 Task: Create Workspace Auditing and Compliance Workspace description Create and manage company-wide diversity and inclusion training. Workspace type Education
Action: Mouse moved to (332, 78)
Screenshot: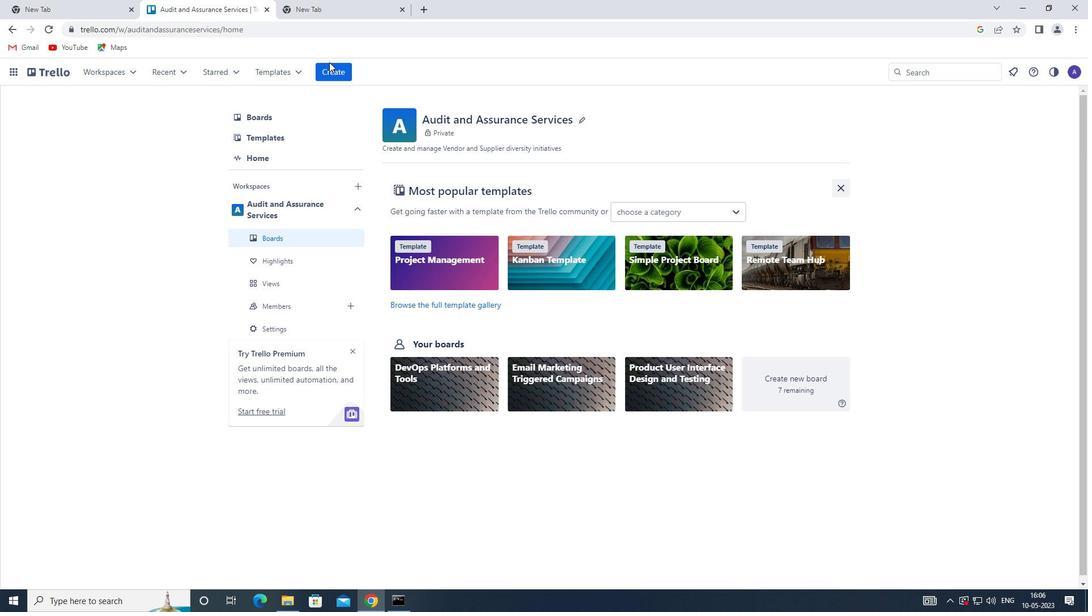 
Action: Mouse pressed left at (332, 78)
Screenshot: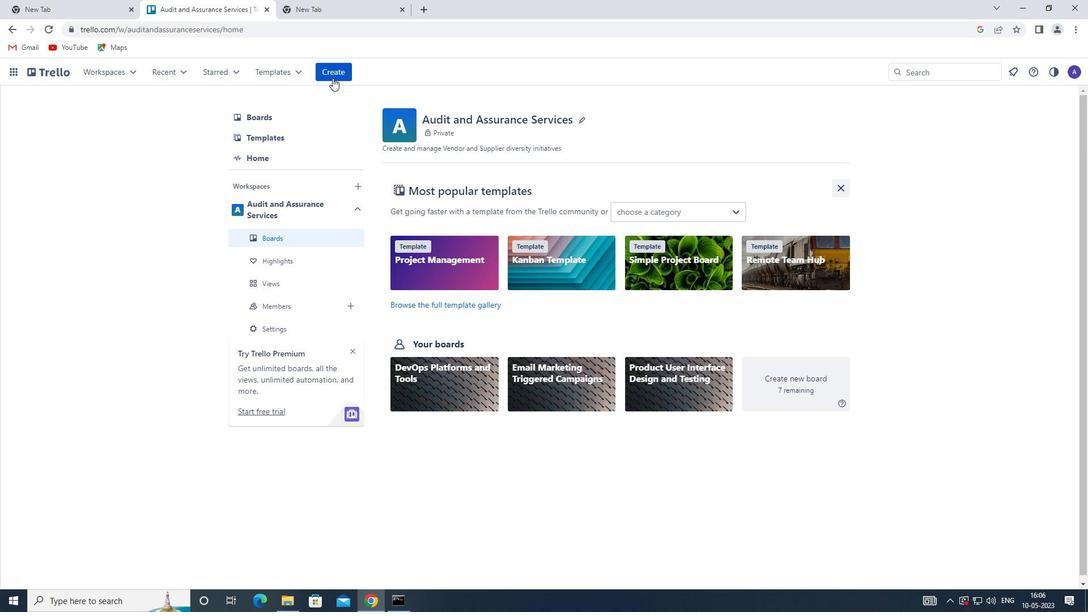 
Action: Mouse moved to (365, 183)
Screenshot: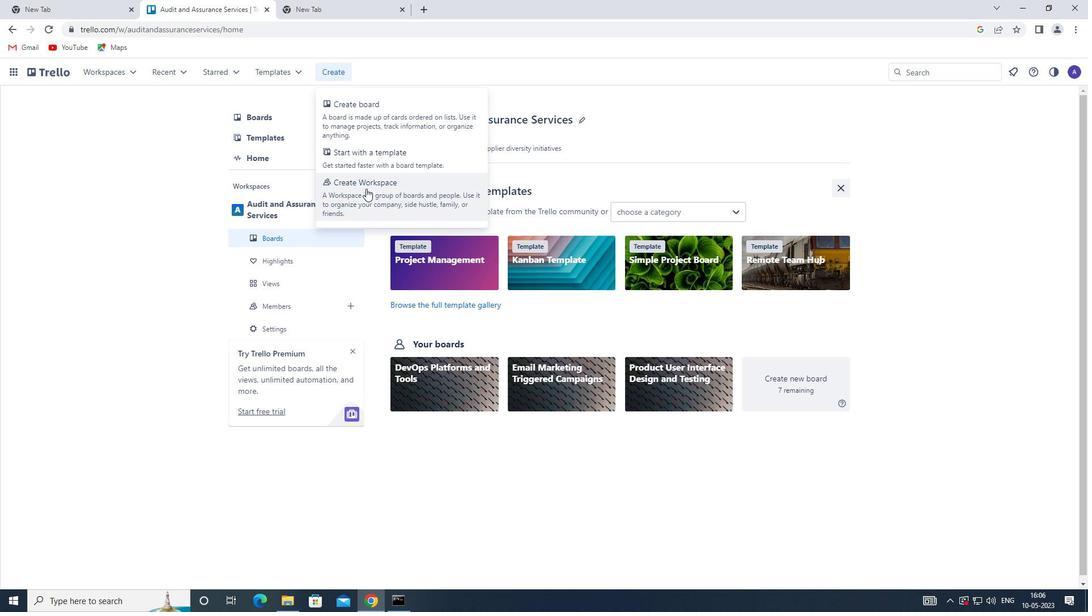 
Action: Mouse pressed left at (365, 183)
Screenshot: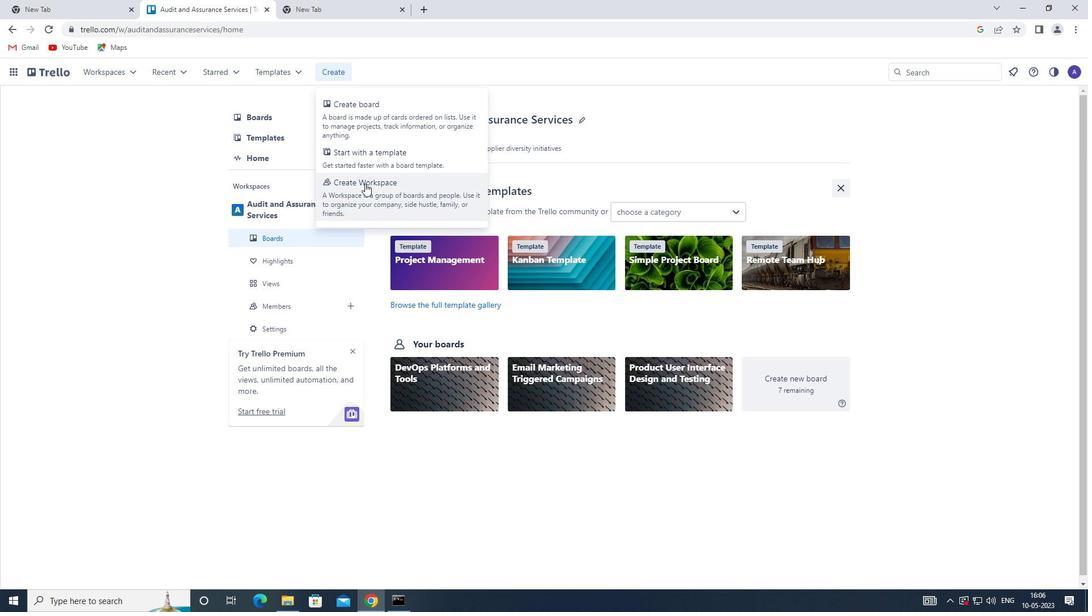
Action: Mouse moved to (303, 214)
Screenshot: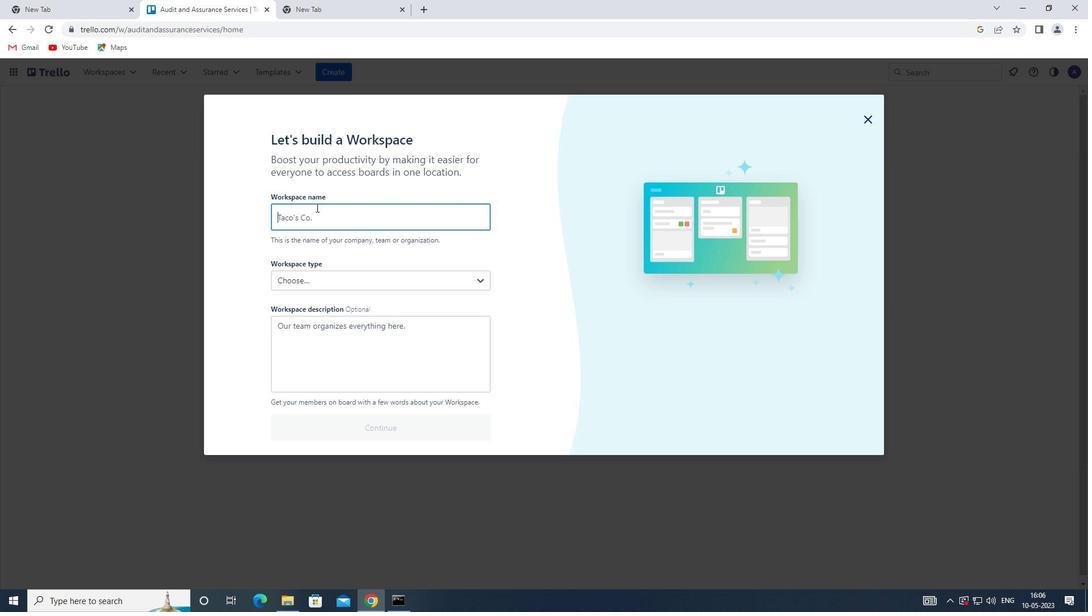 
Action: Mouse pressed left at (303, 214)
Screenshot: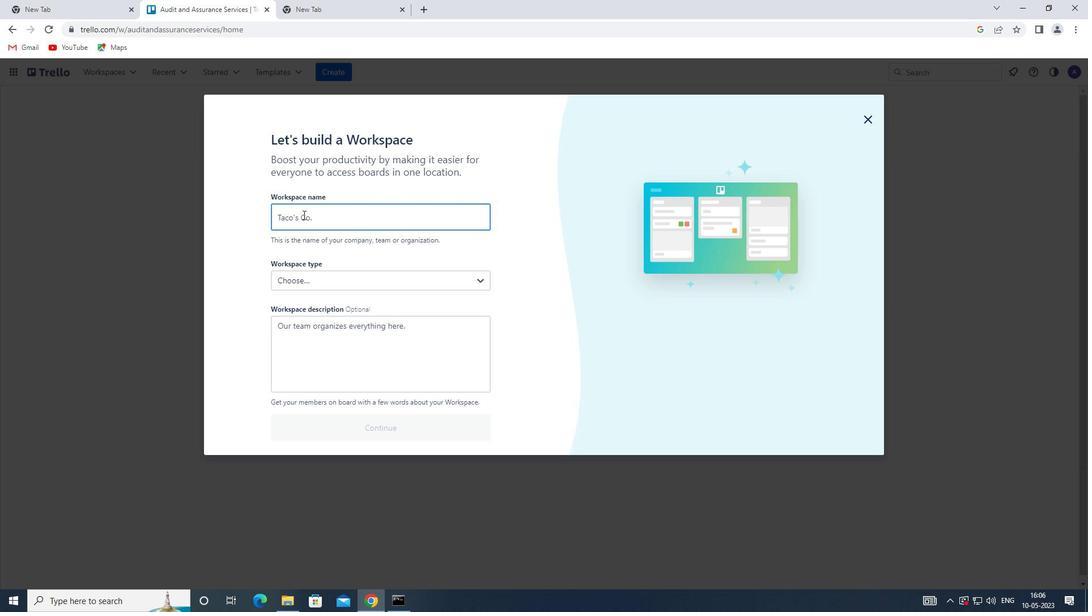 
Action: Key pressed <Key.shift>AUDITING<Key.space>AND<Key.space><Key.shift>COMPLIANCE
Screenshot: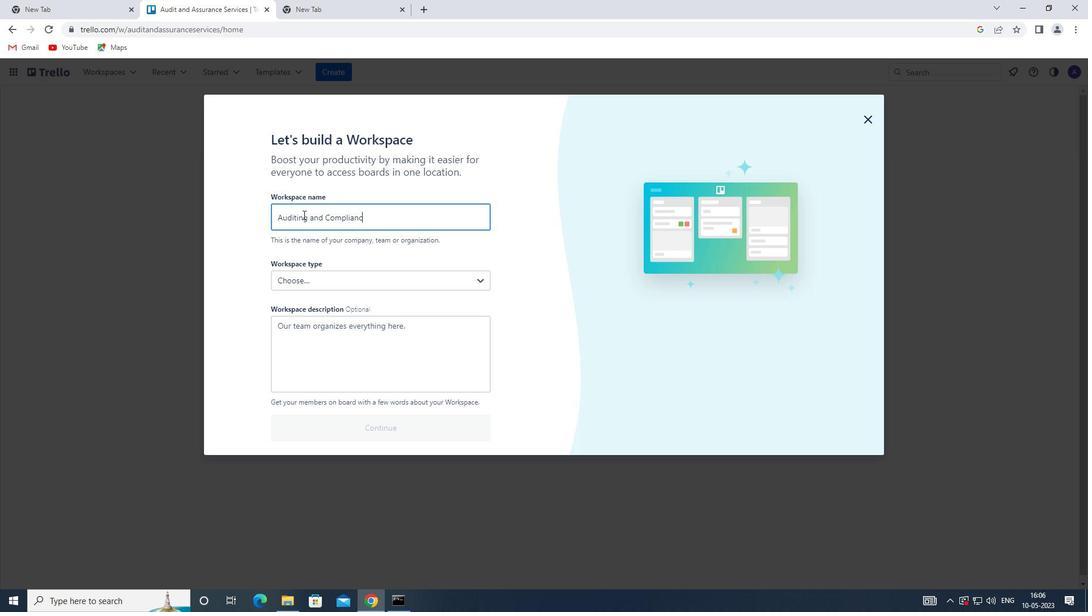 
Action: Mouse moved to (291, 338)
Screenshot: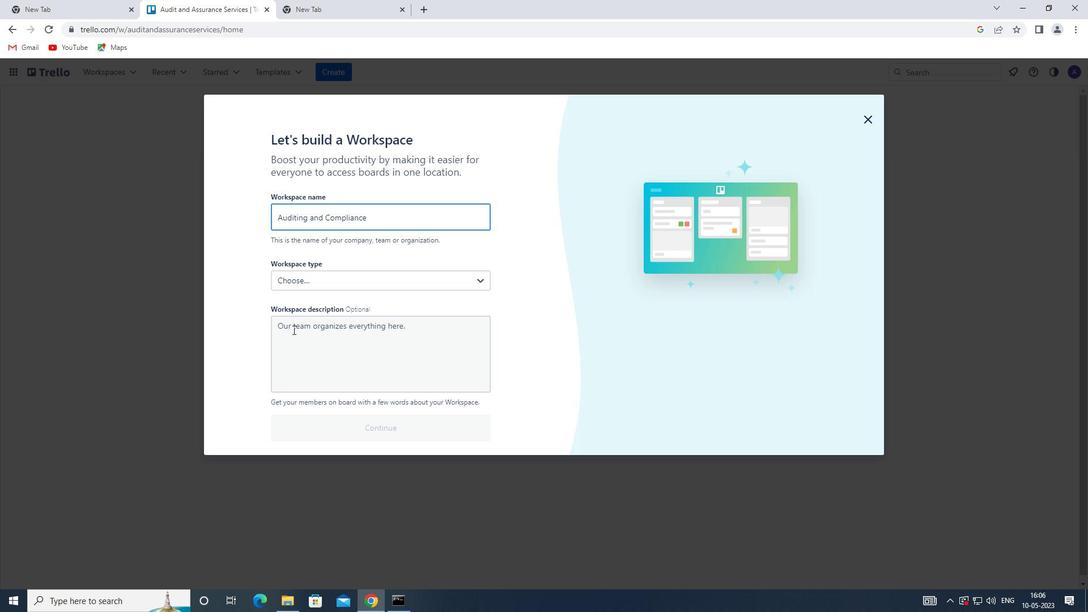 
Action: Mouse pressed left at (291, 338)
Screenshot: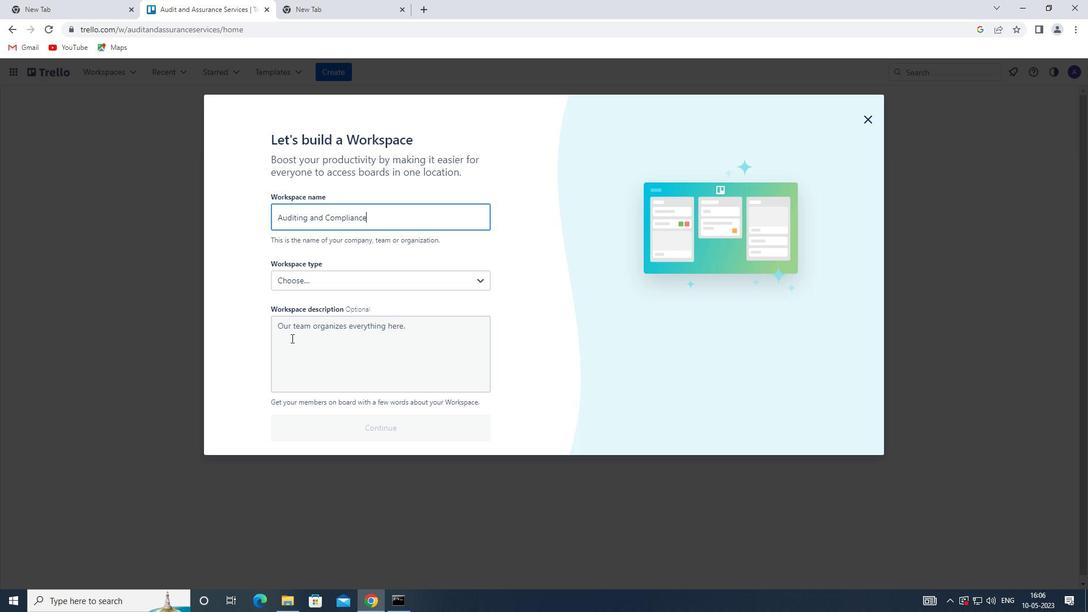 
Action: Key pressed <Key.shift>CREATE<Key.space>AND<Key.space>MANAGE<Key.space>COMPANY<Key.space>WIDE
Screenshot: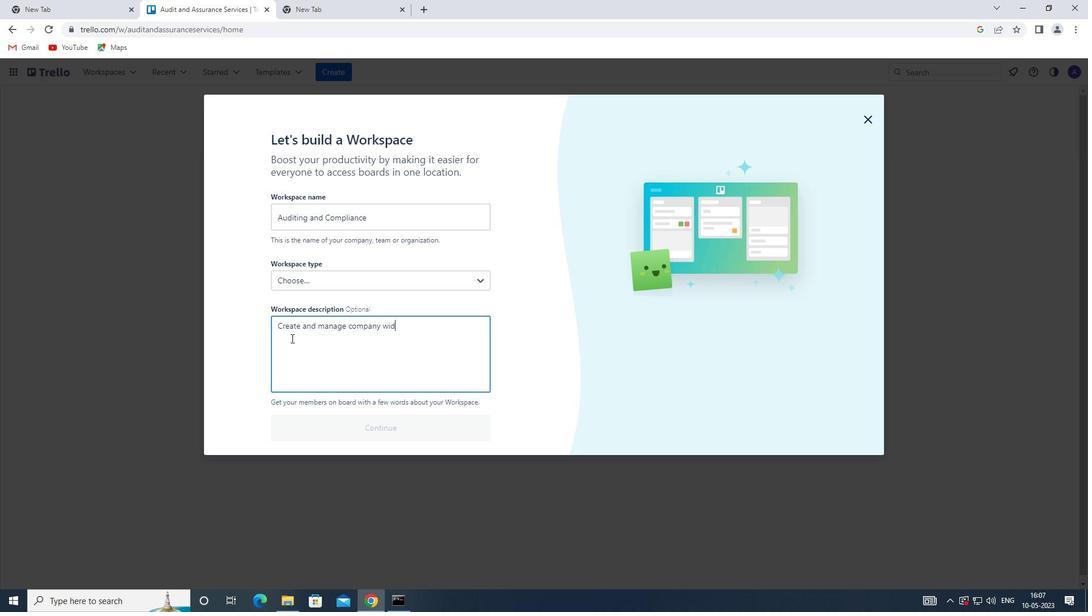 
Action: Mouse moved to (379, 328)
Screenshot: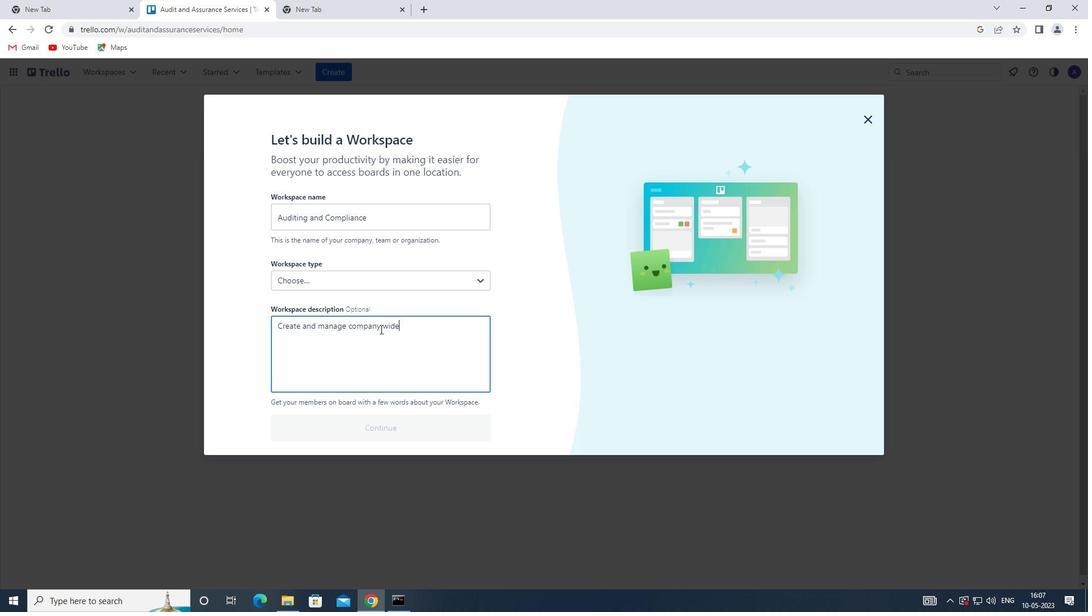 
Action: Mouse pressed left at (379, 328)
Screenshot: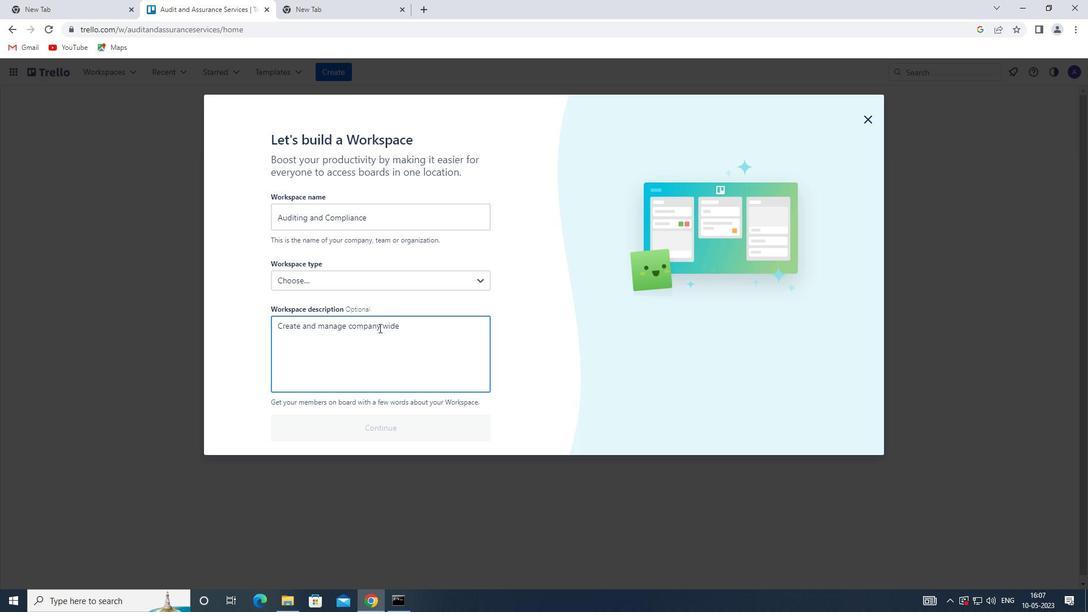 
Action: Key pressed -
Screenshot: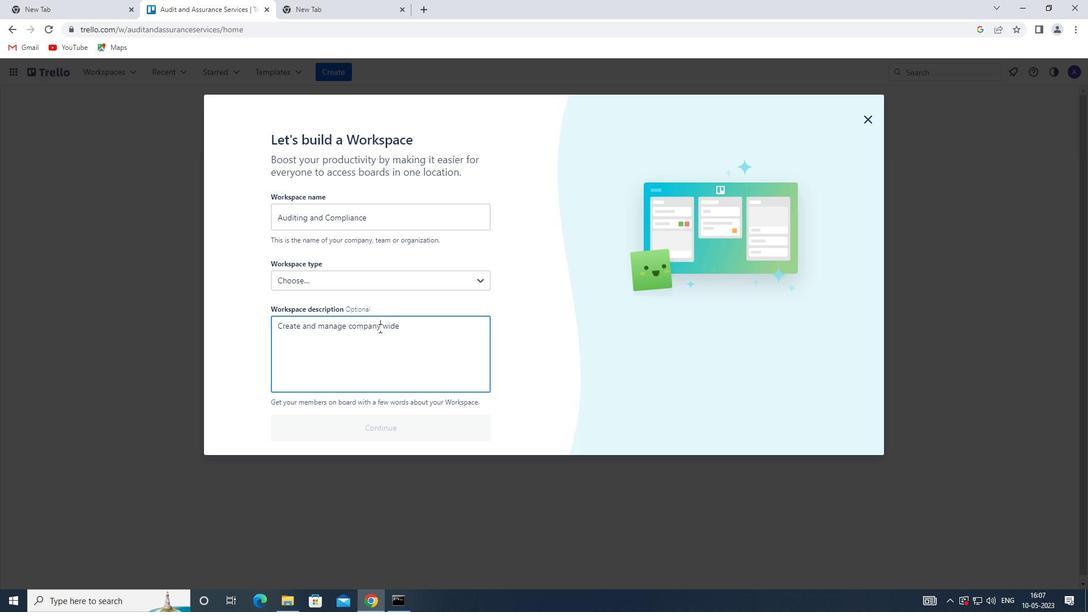 
Action: Mouse moved to (411, 325)
Screenshot: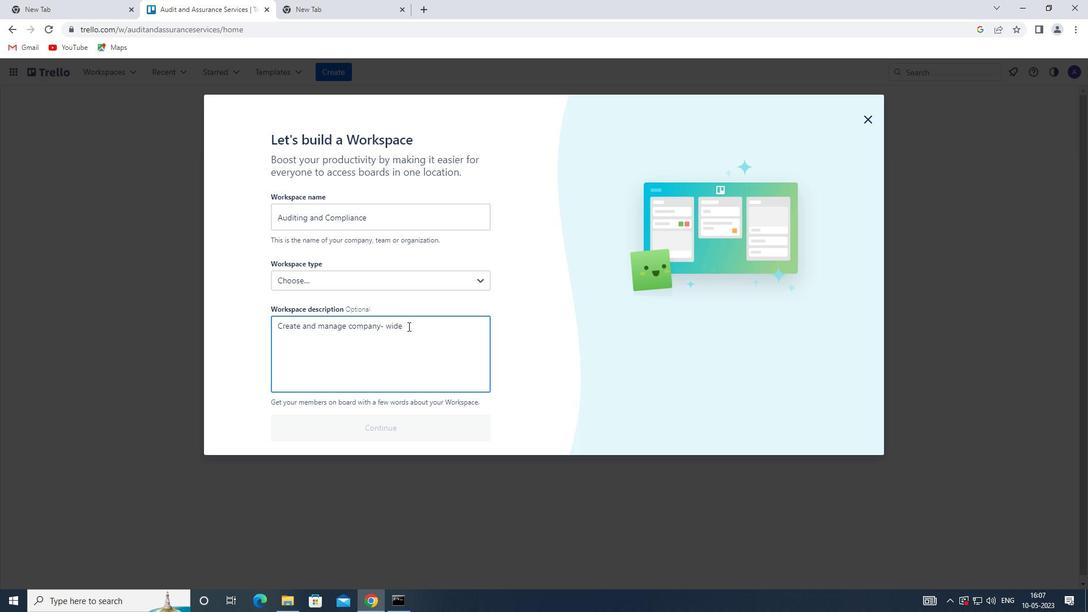
Action: Mouse pressed left at (411, 325)
Screenshot: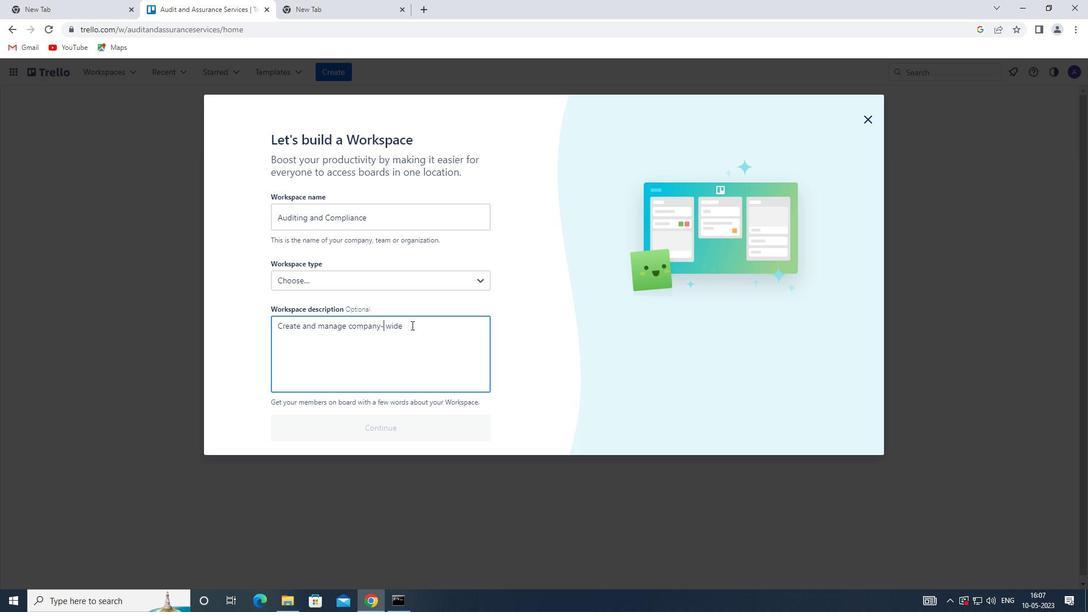 
Action: Key pressed <Key.space>DIVERSITY<Key.space>AND<Key.space>INCLUSION<Key.space>TRAINING
Screenshot: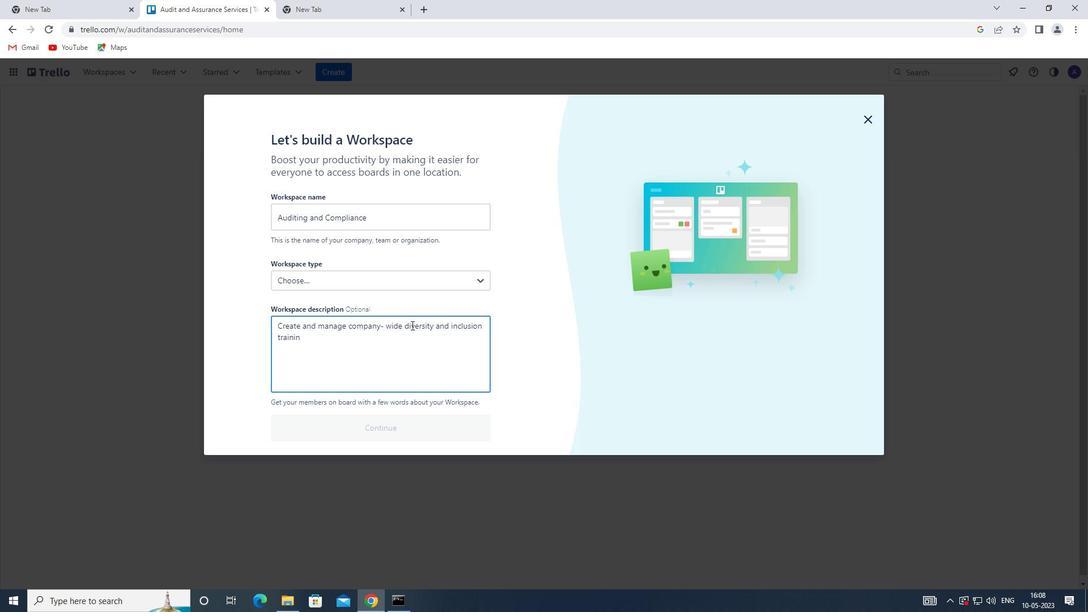 
Action: Mouse moved to (475, 281)
Screenshot: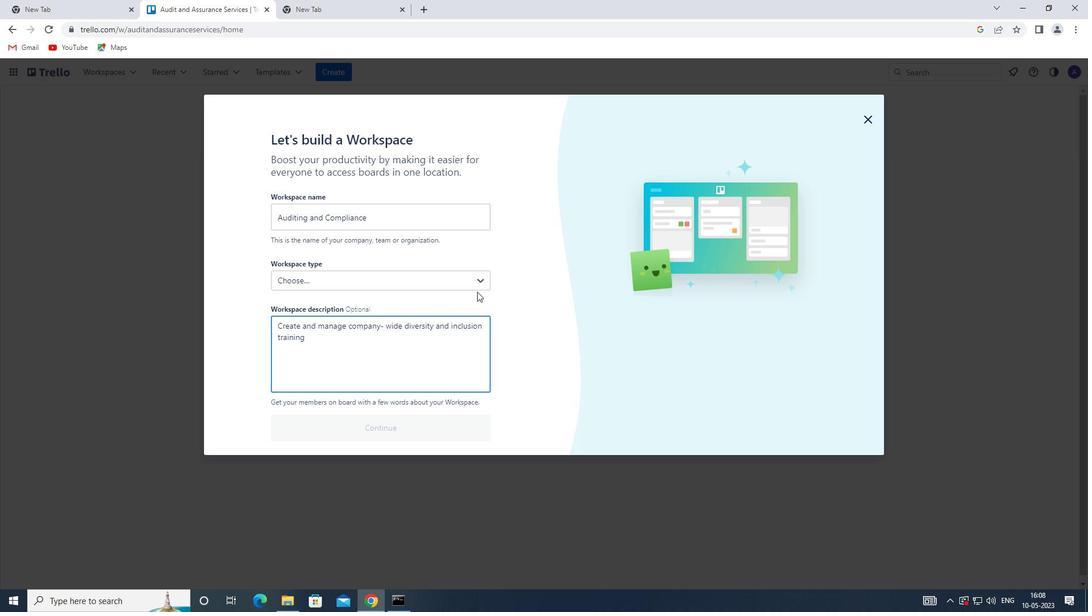 
Action: Mouse pressed left at (475, 281)
Screenshot: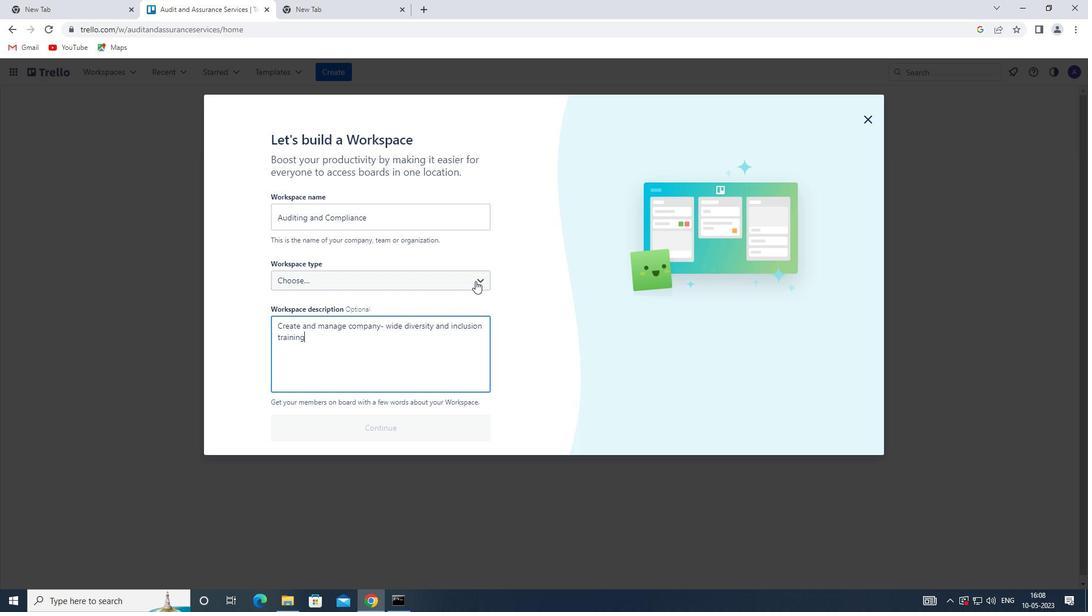 
Action: Mouse moved to (324, 303)
Screenshot: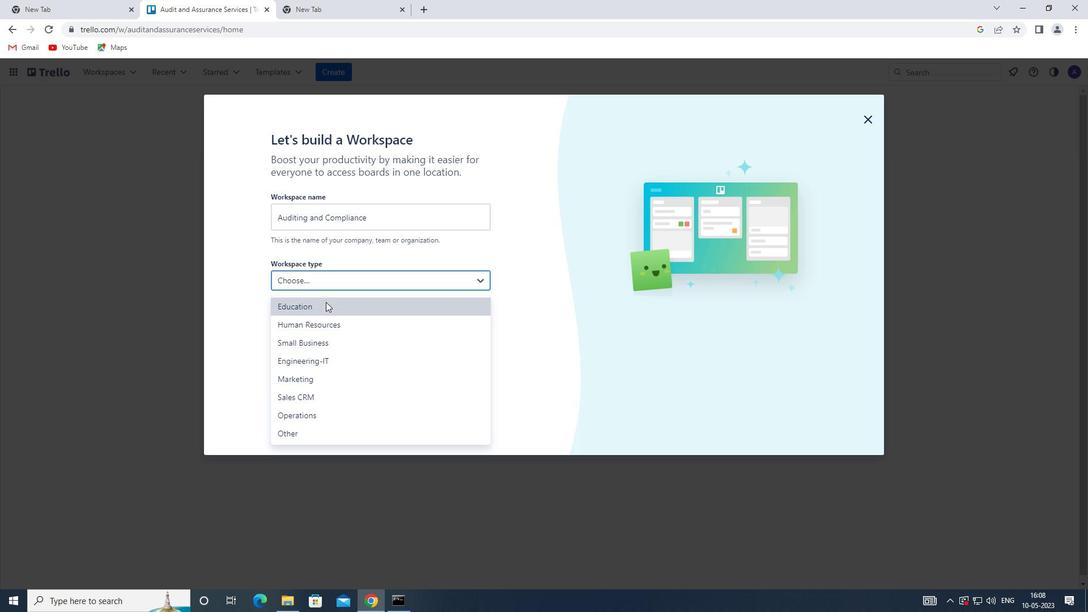 
Action: Mouse pressed left at (324, 303)
Screenshot: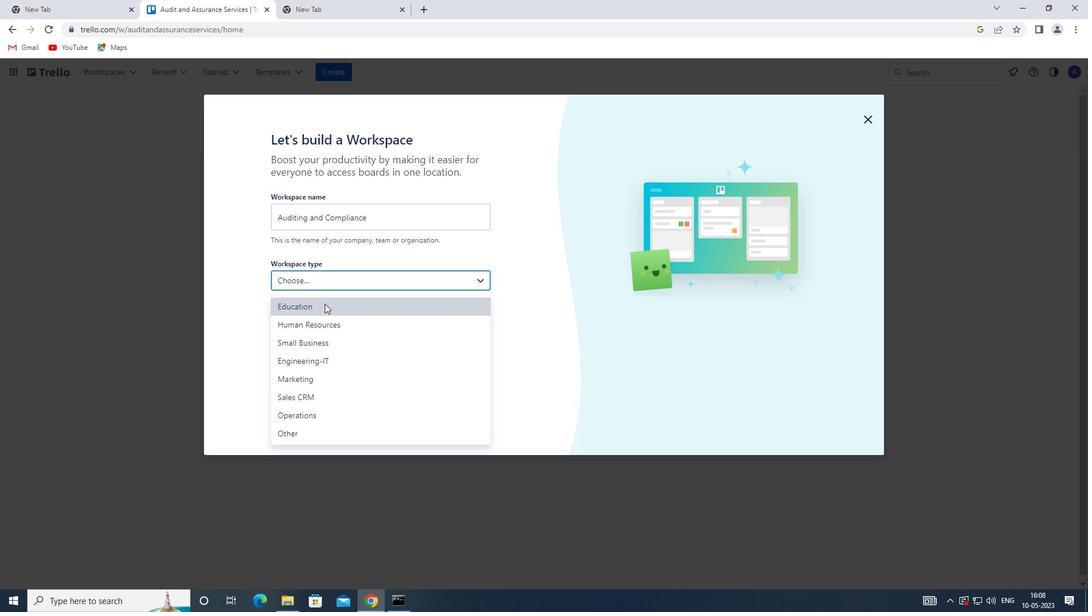 
Action: Mouse moved to (335, 423)
Screenshot: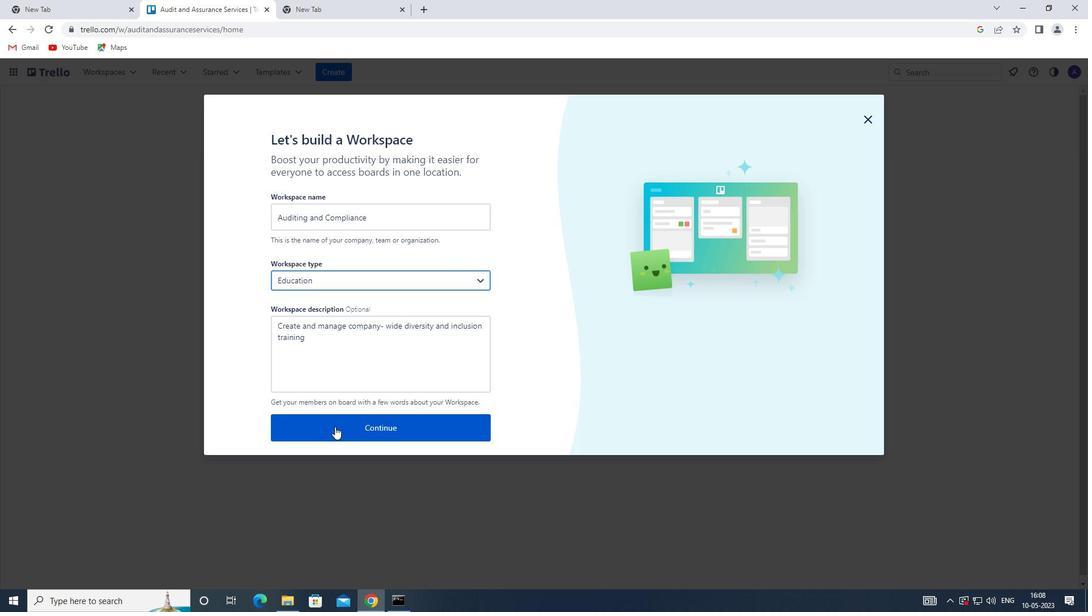 
Action: Mouse pressed left at (335, 423)
Screenshot: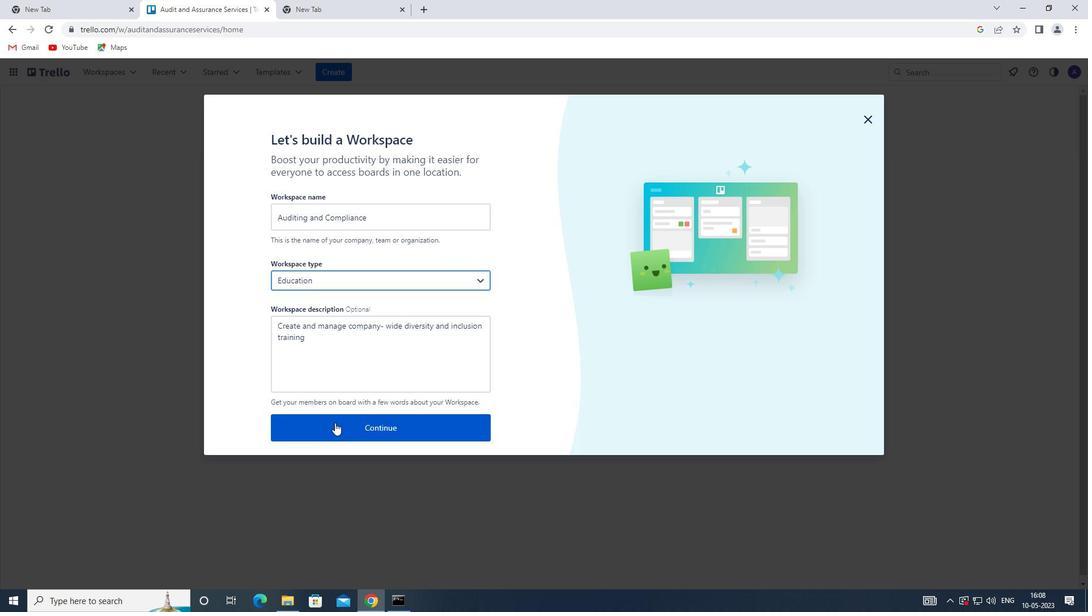 
